 Task: Add the task  Implement a new remote desktop solution for a company's employees to the section Automated Build and Deployment Sprint in the project AgileDeck and add a Due Date to the respective task as 2023/12/06
Action: Mouse moved to (63, 387)
Screenshot: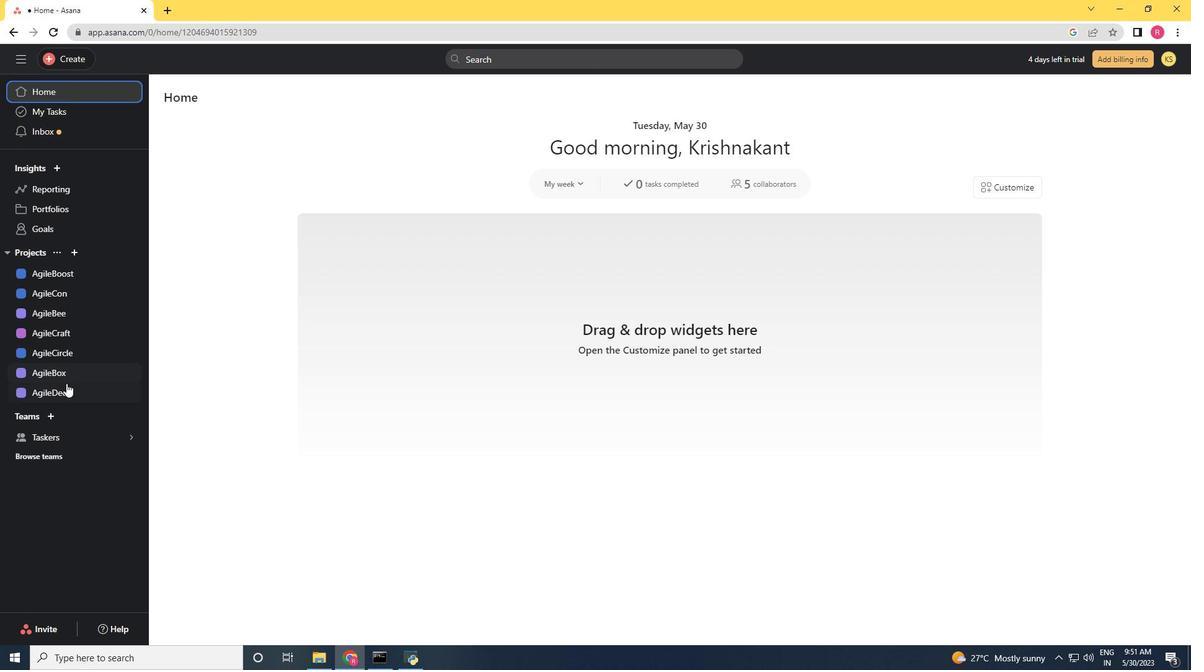 
Action: Mouse pressed left at (63, 387)
Screenshot: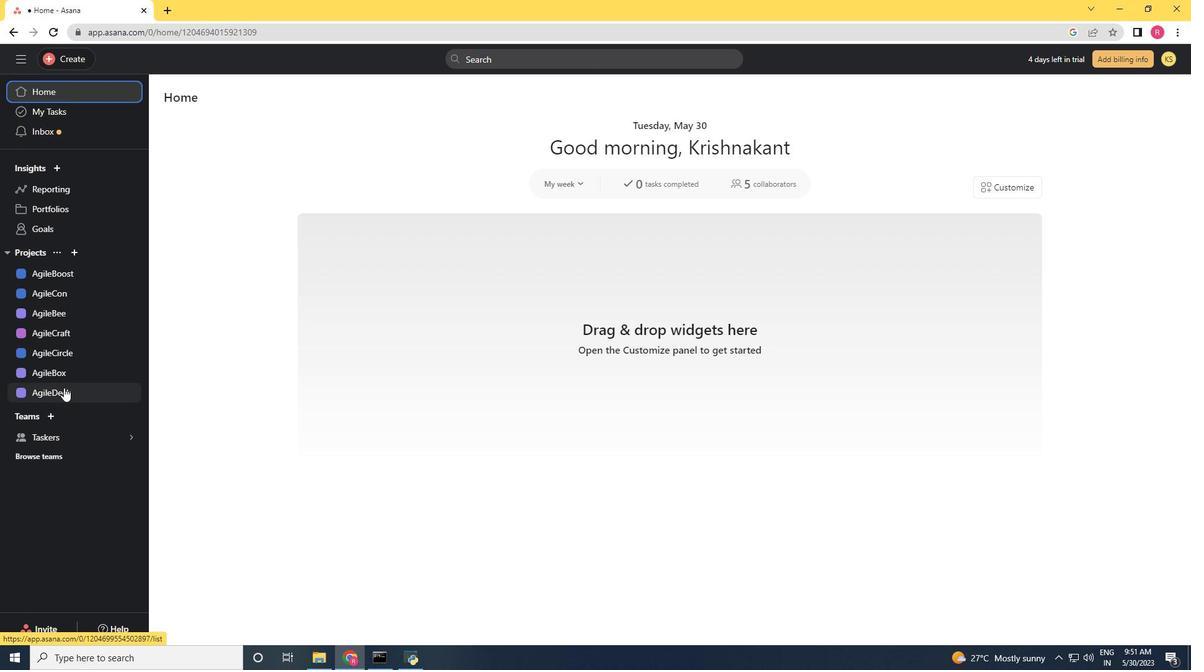 
Action: Mouse moved to (691, 507)
Screenshot: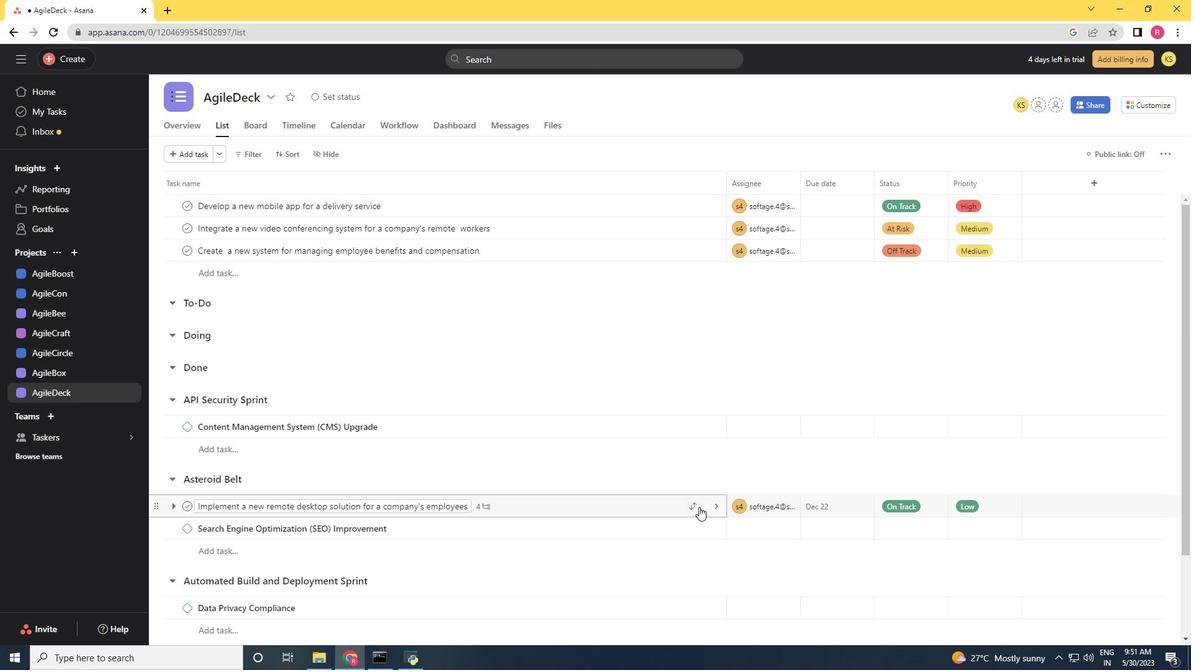 
Action: Mouse pressed left at (691, 507)
Screenshot: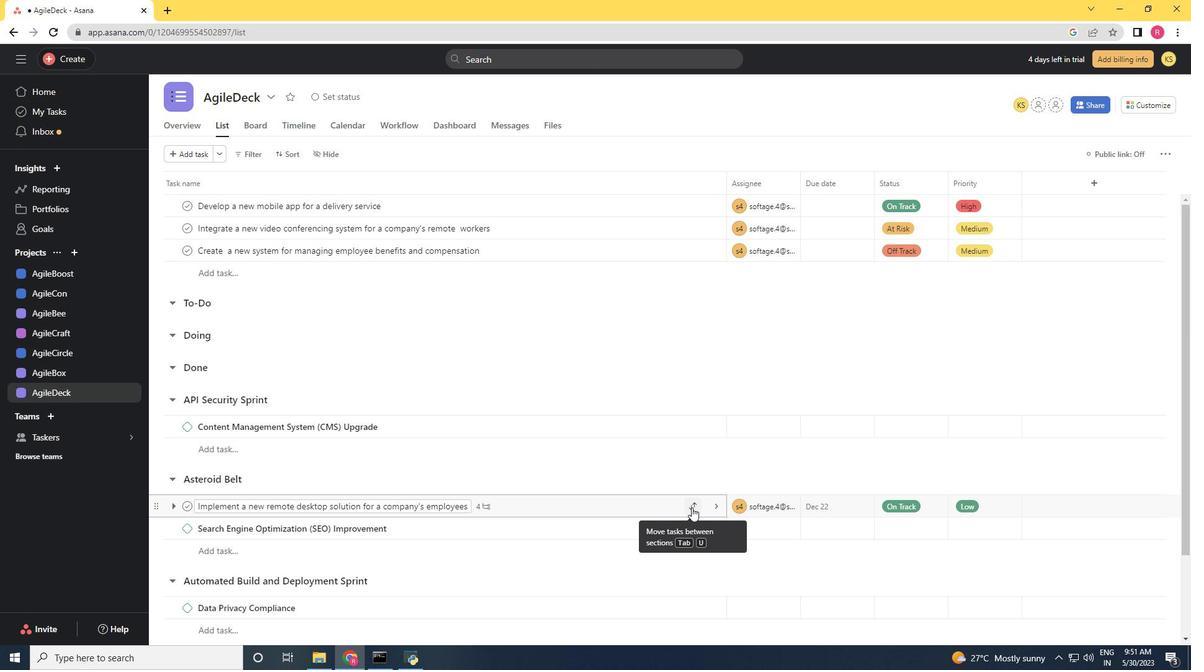 
Action: Mouse moved to (659, 466)
Screenshot: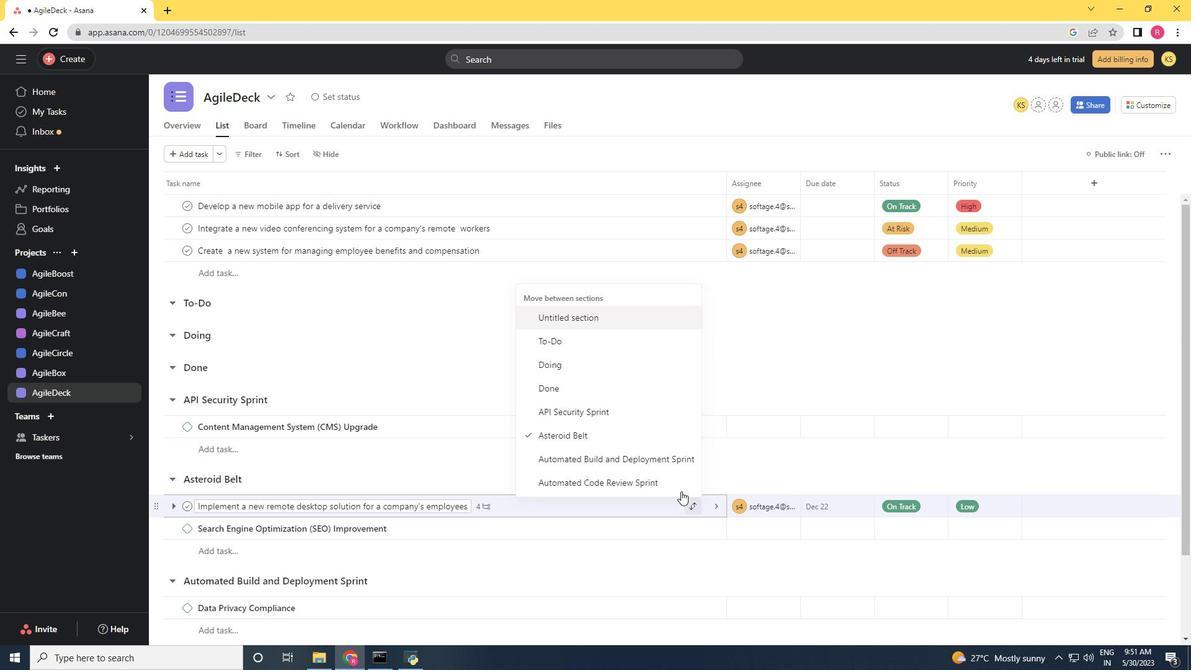 
Action: Mouse pressed left at (659, 466)
Screenshot: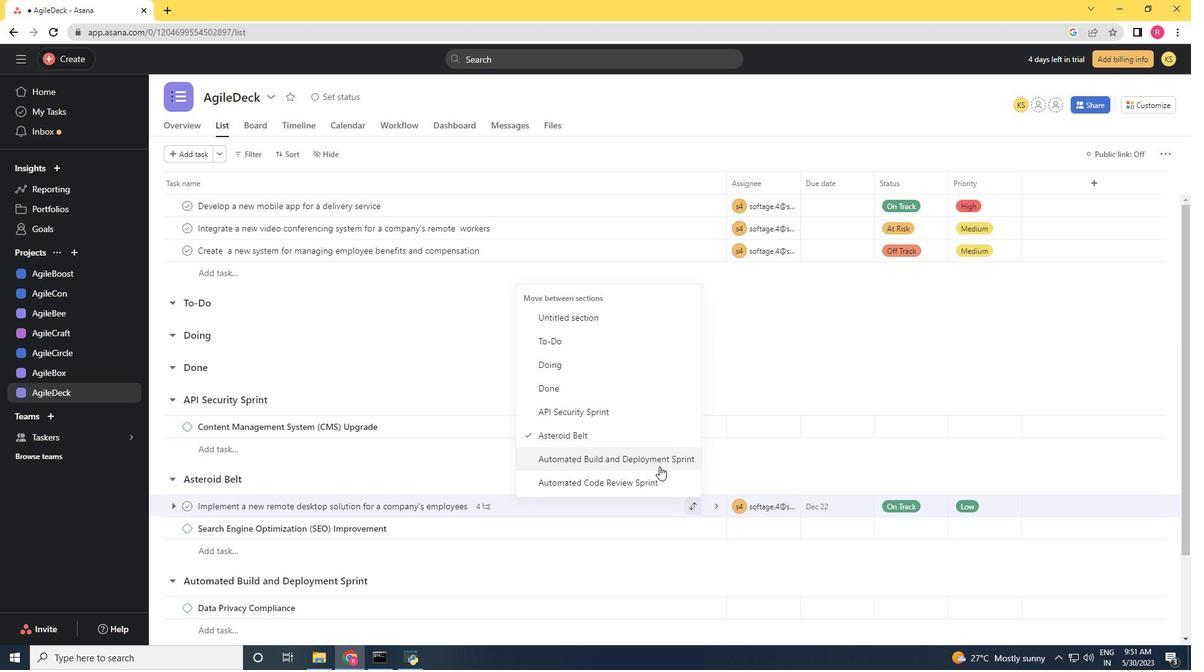 
Action: Mouse moved to (614, 586)
Screenshot: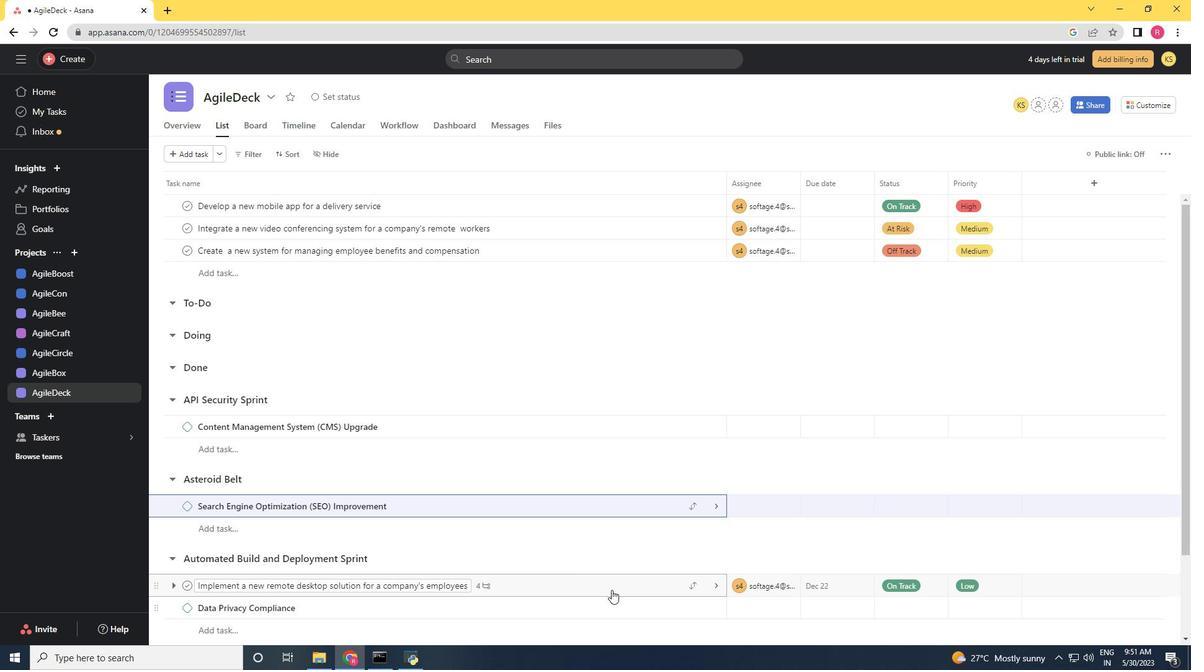 
Action: Mouse pressed left at (614, 586)
Screenshot: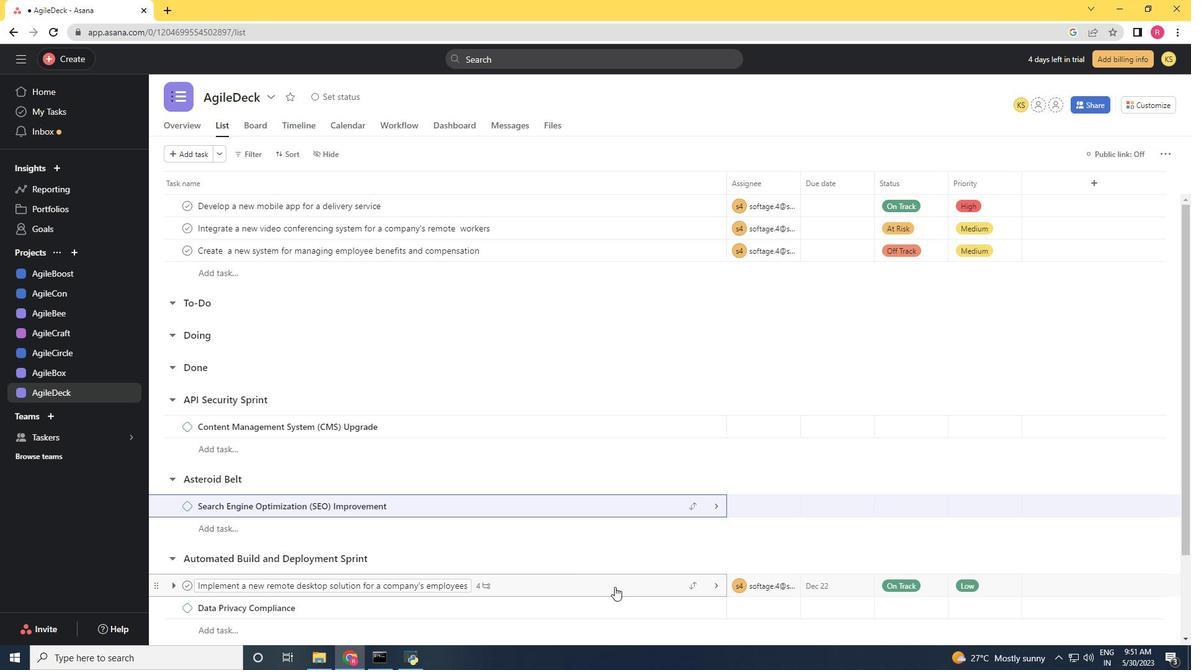 
Action: Mouse moved to (921, 271)
Screenshot: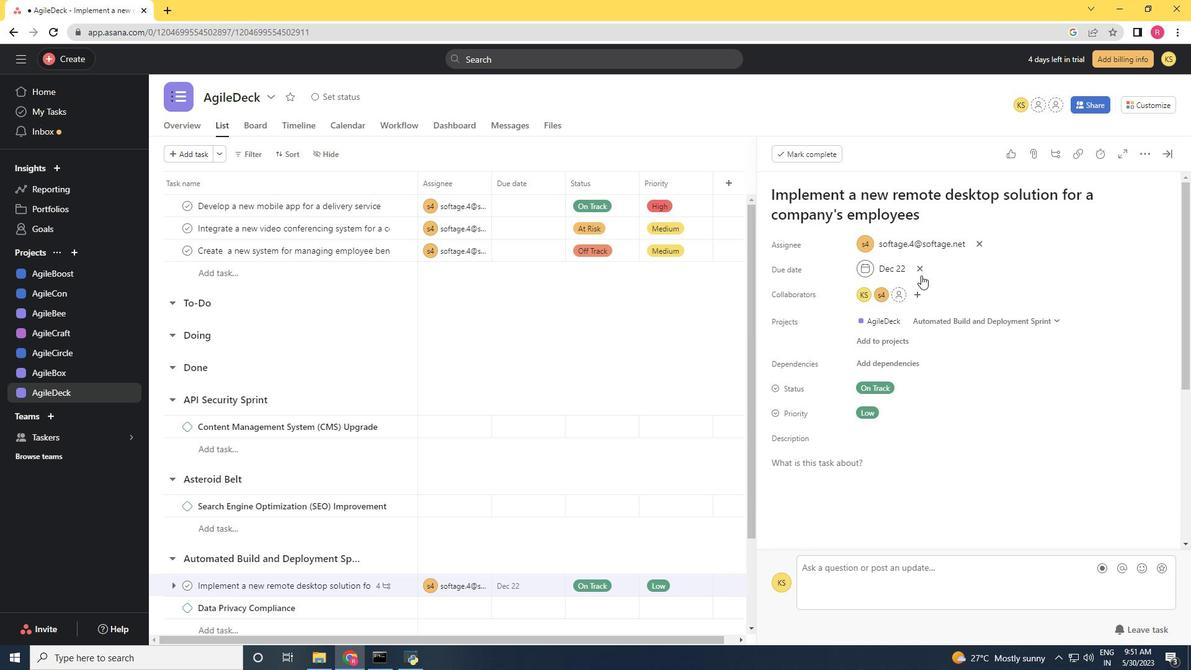 
Action: Mouse pressed left at (921, 271)
Screenshot: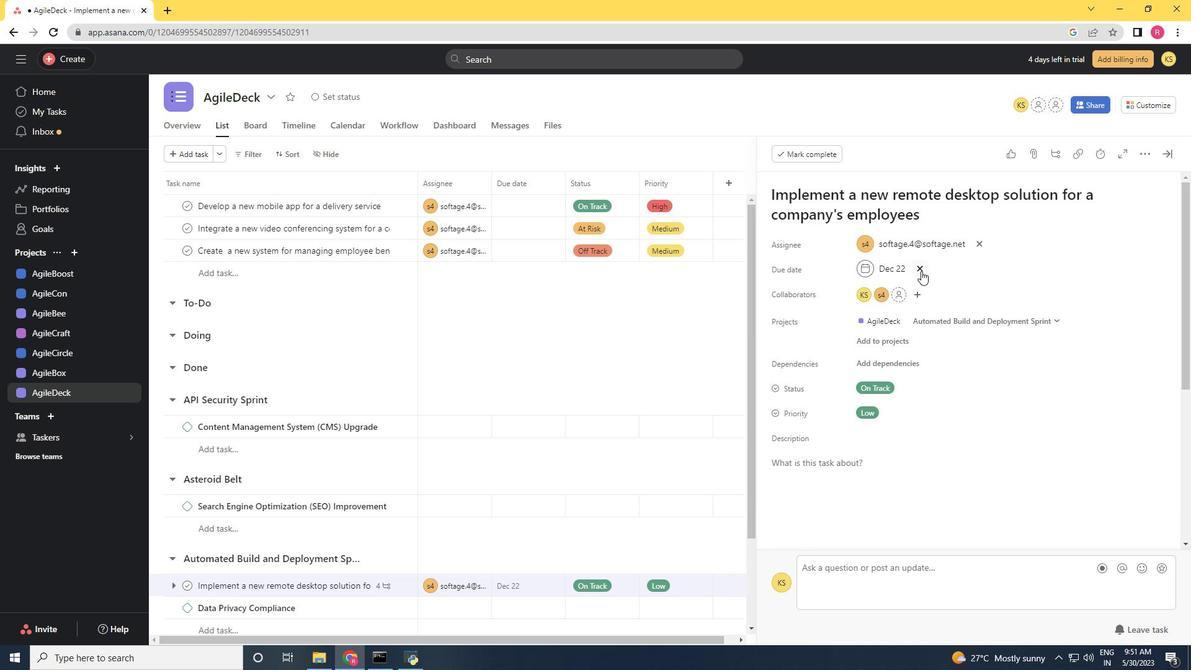 
Action: Mouse moved to (867, 268)
Screenshot: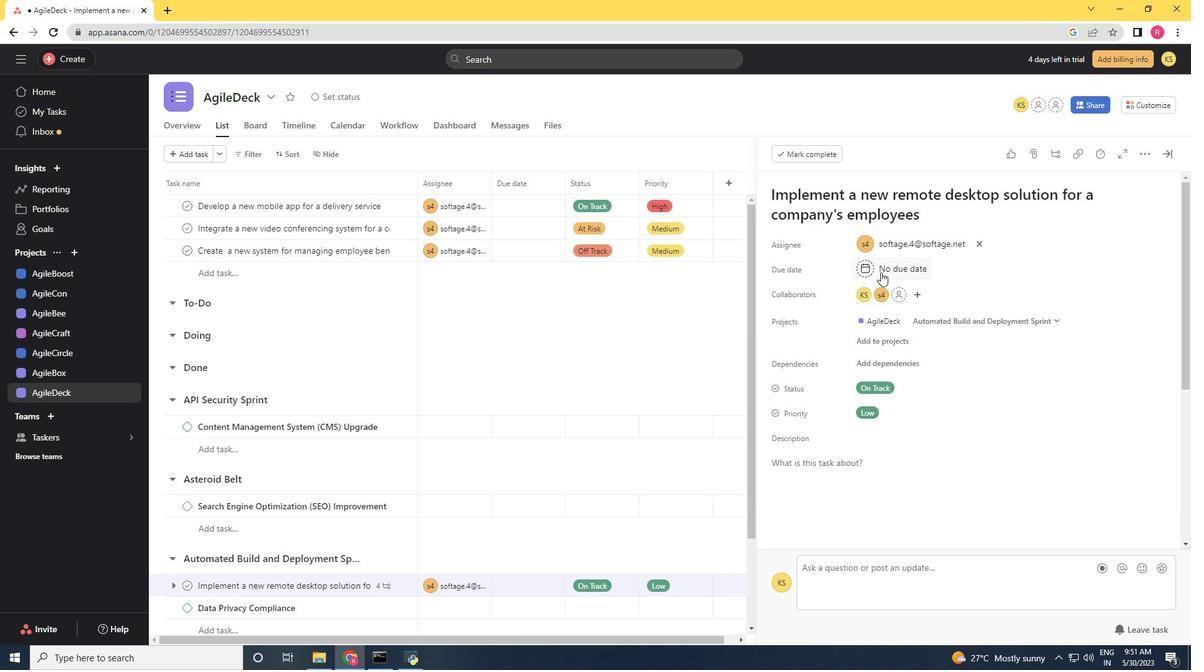 
Action: Mouse pressed left at (867, 268)
Screenshot: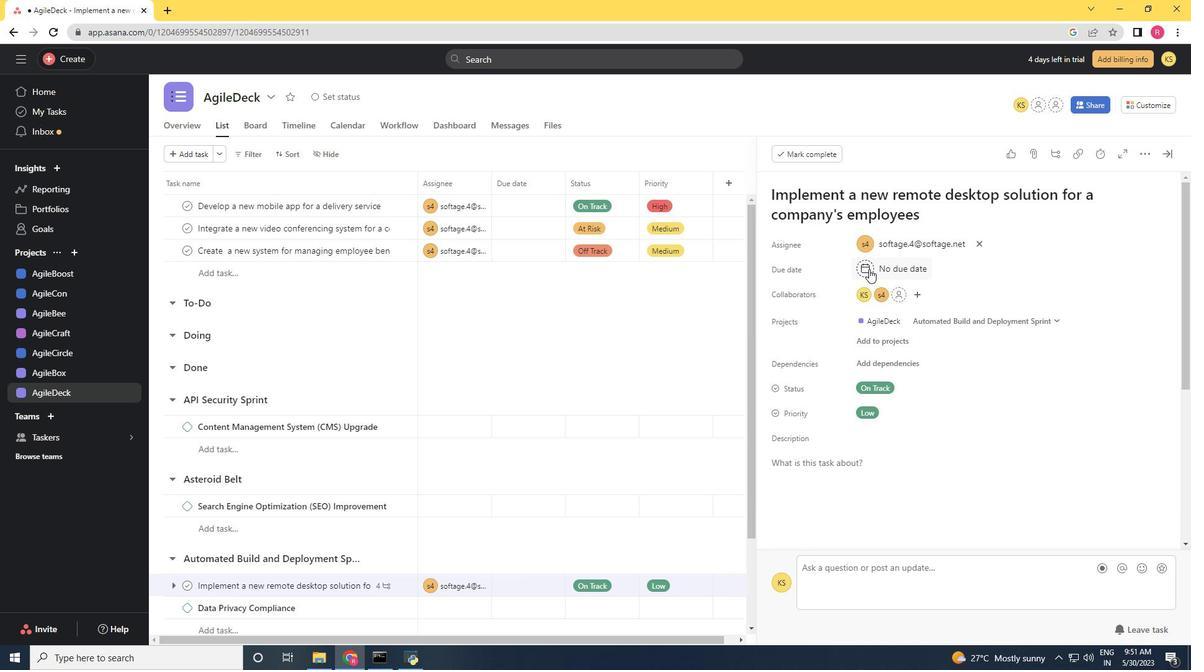 
Action: Mouse moved to (1001, 330)
Screenshot: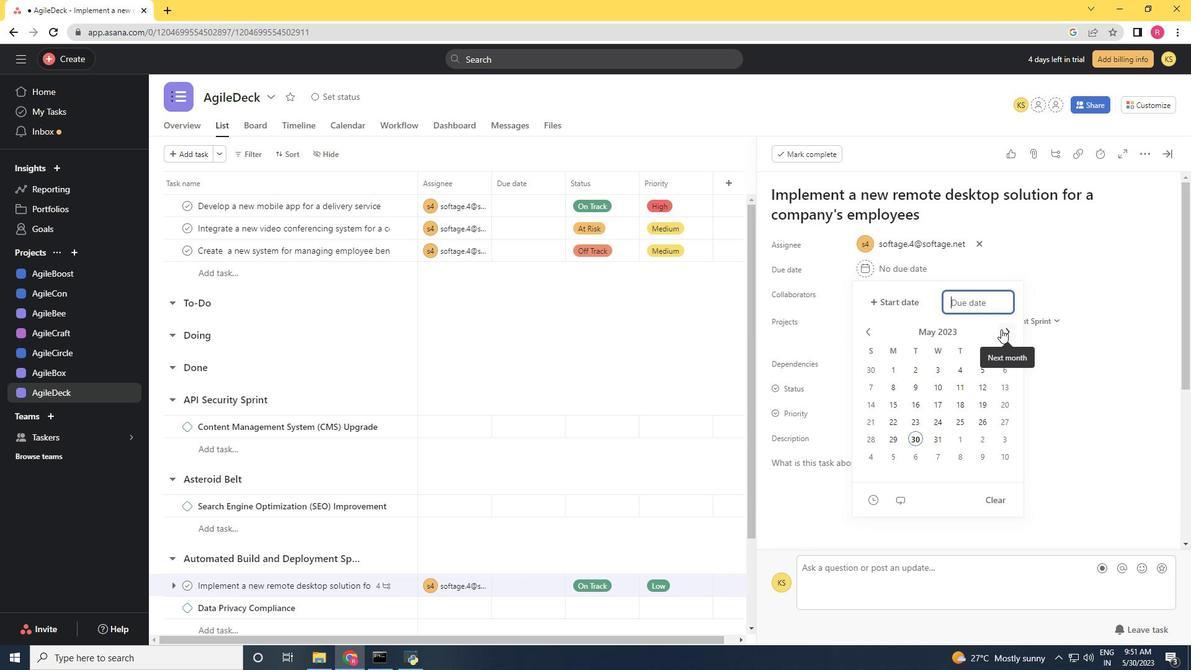 
Action: Mouse pressed left at (1001, 330)
Screenshot: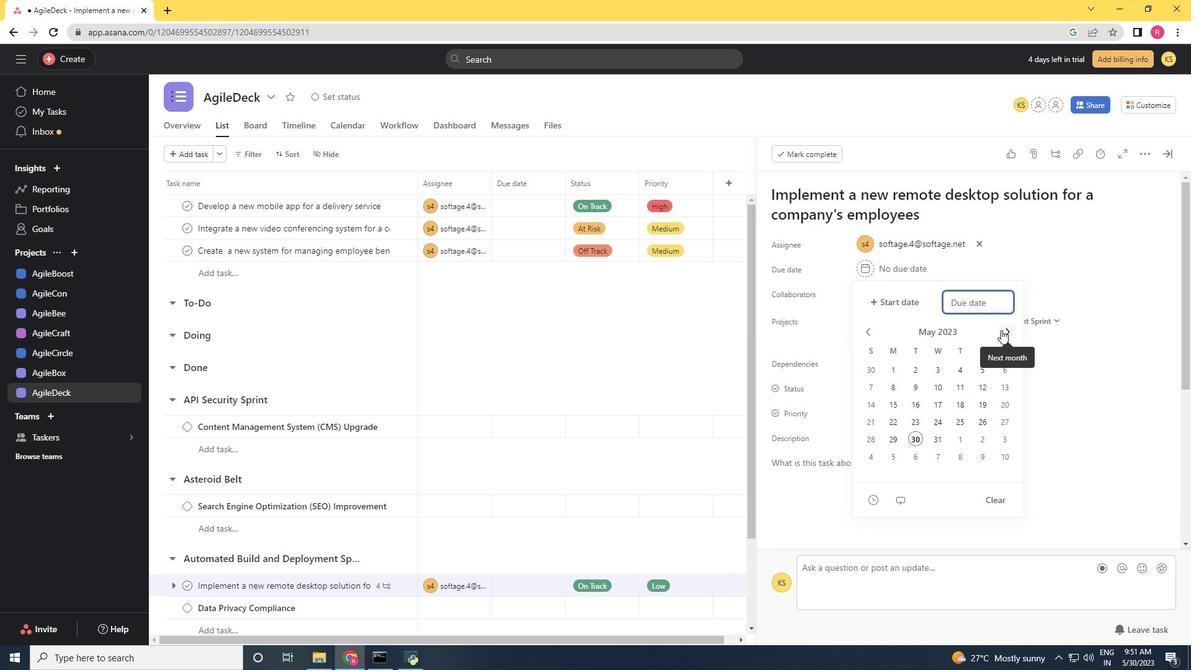 
Action: Mouse pressed left at (1001, 330)
Screenshot: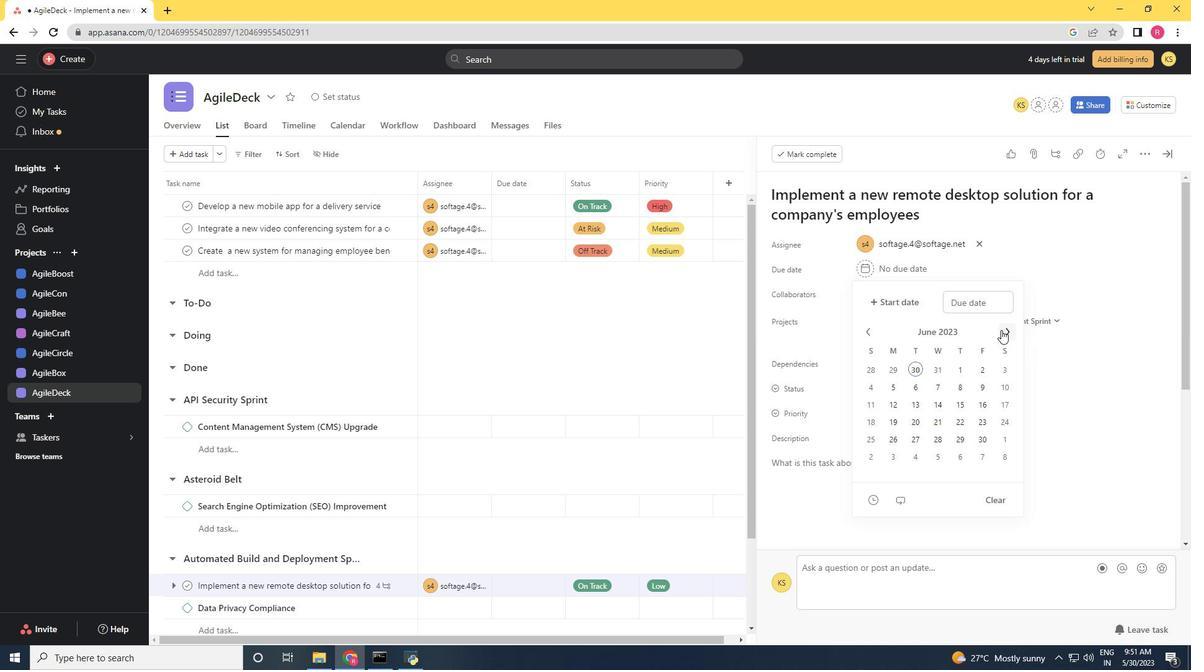 
Action: Mouse moved to (1005, 331)
Screenshot: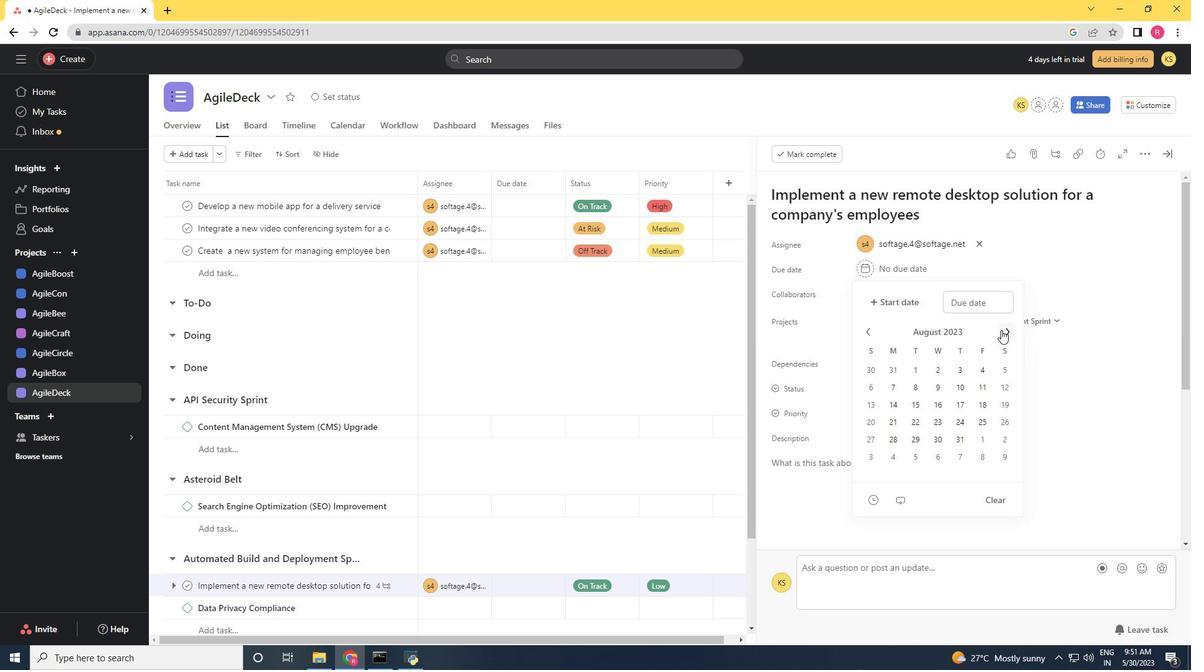 
Action: Mouse pressed left at (1005, 331)
Screenshot: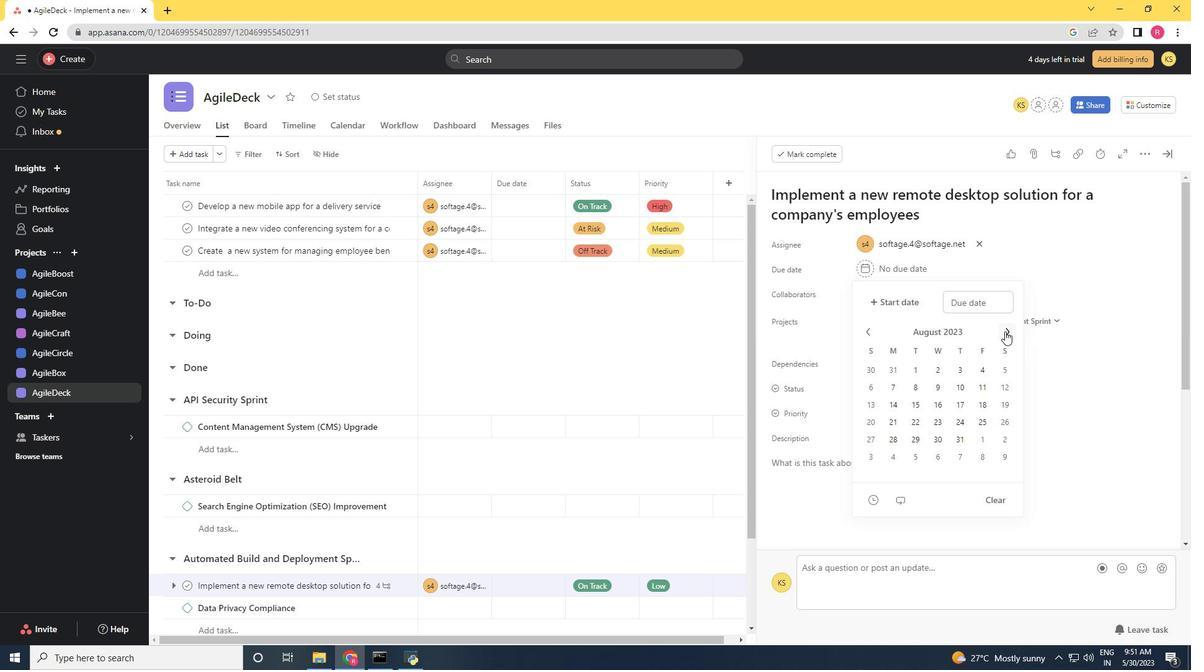 
Action: Mouse moved to (1005, 331)
Screenshot: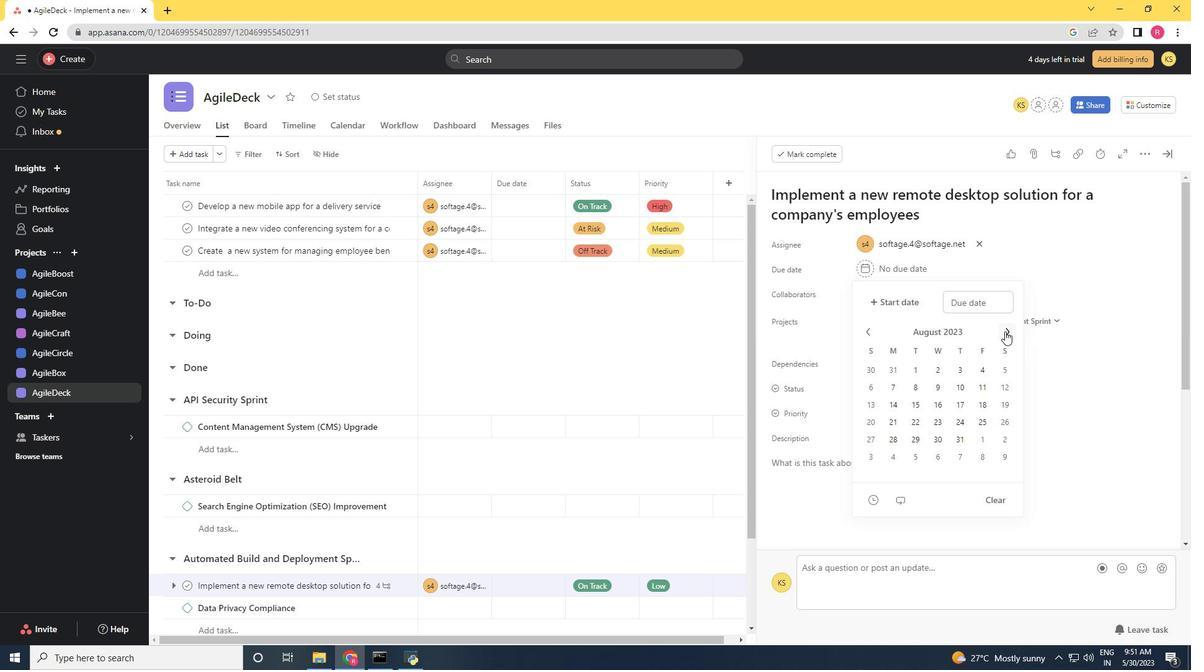 
Action: Mouse pressed left at (1005, 331)
Screenshot: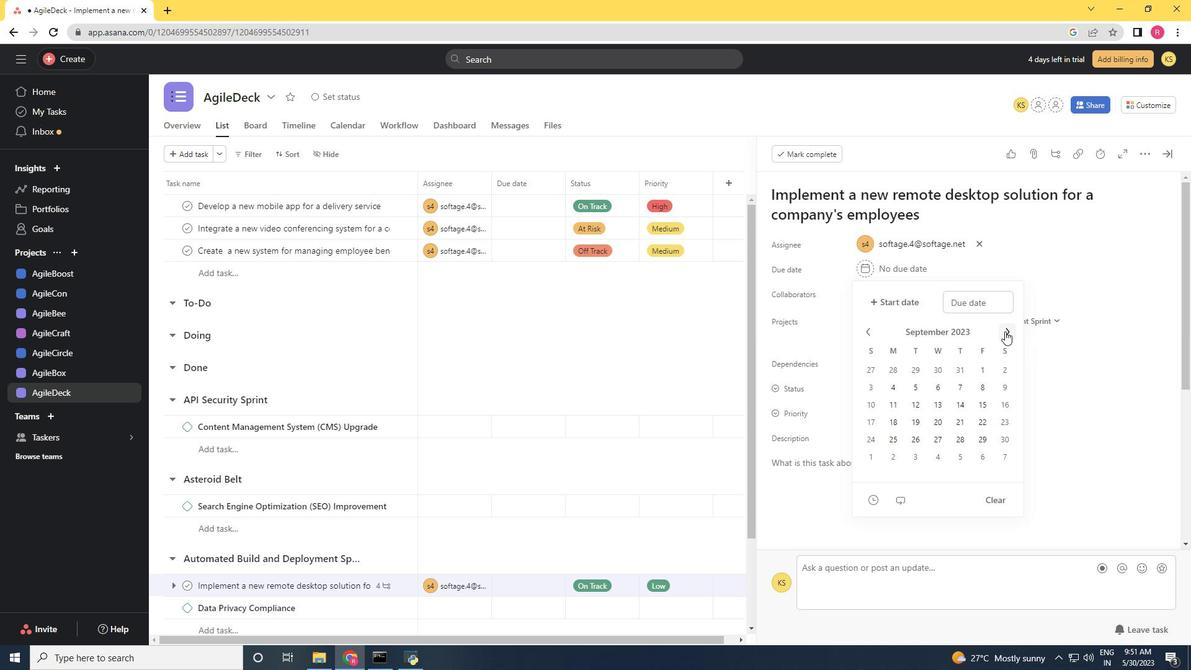 
Action: Mouse pressed left at (1005, 331)
Screenshot: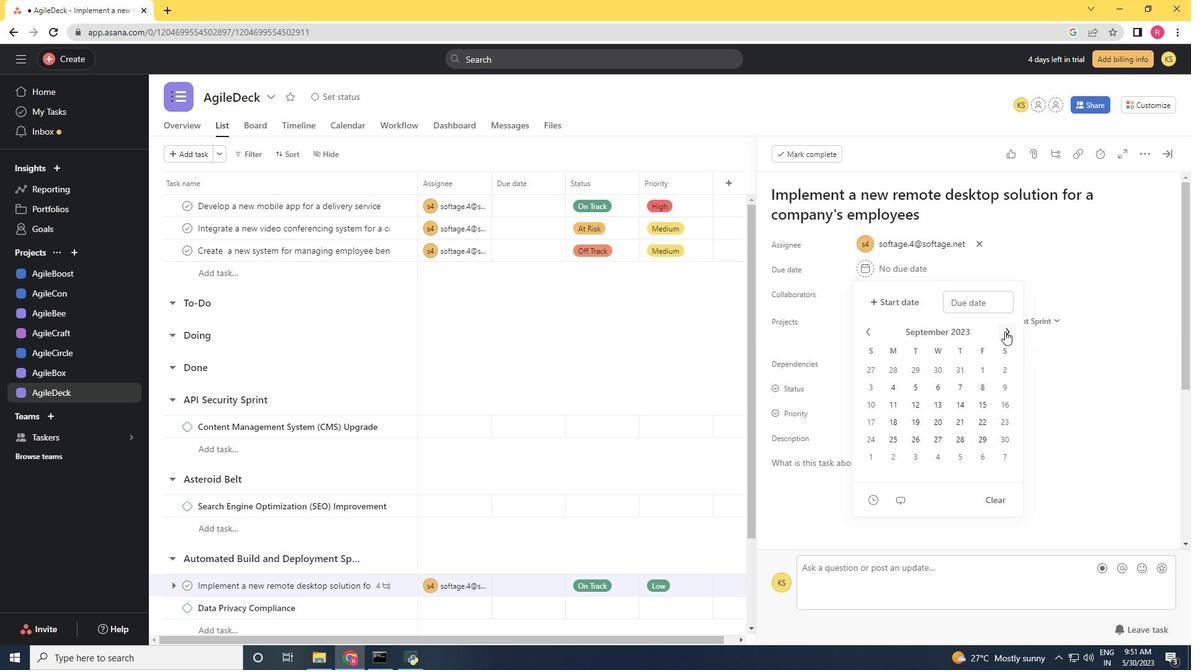 
Action: Mouse pressed left at (1005, 331)
Screenshot: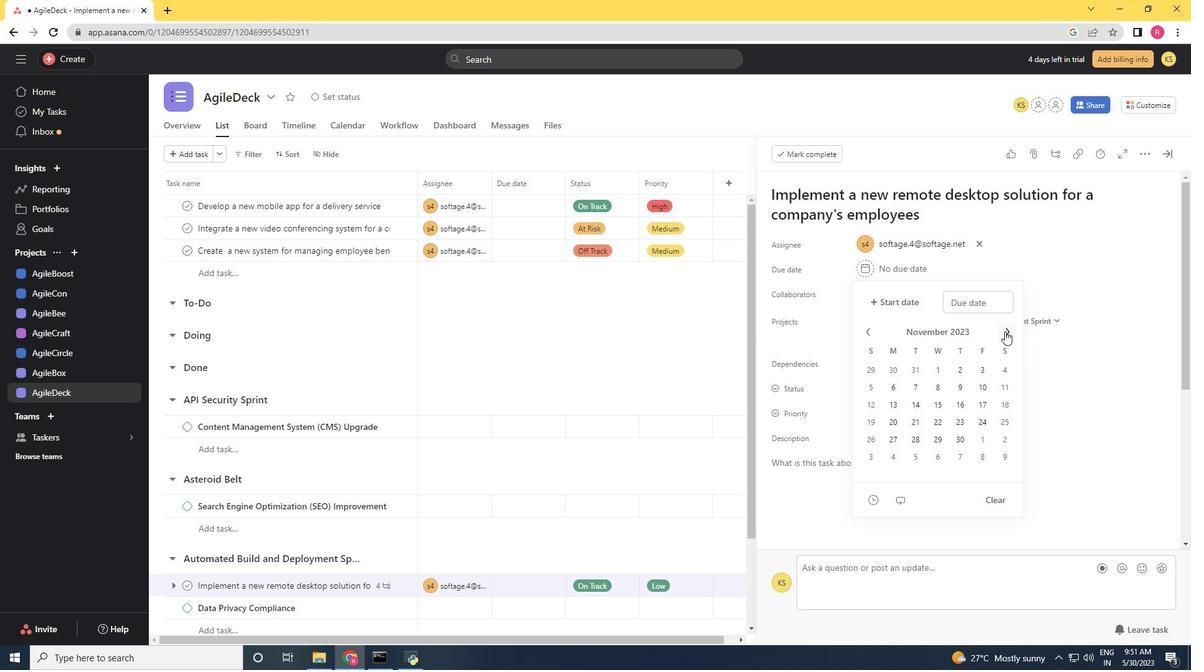 
Action: Mouse moved to (930, 387)
Screenshot: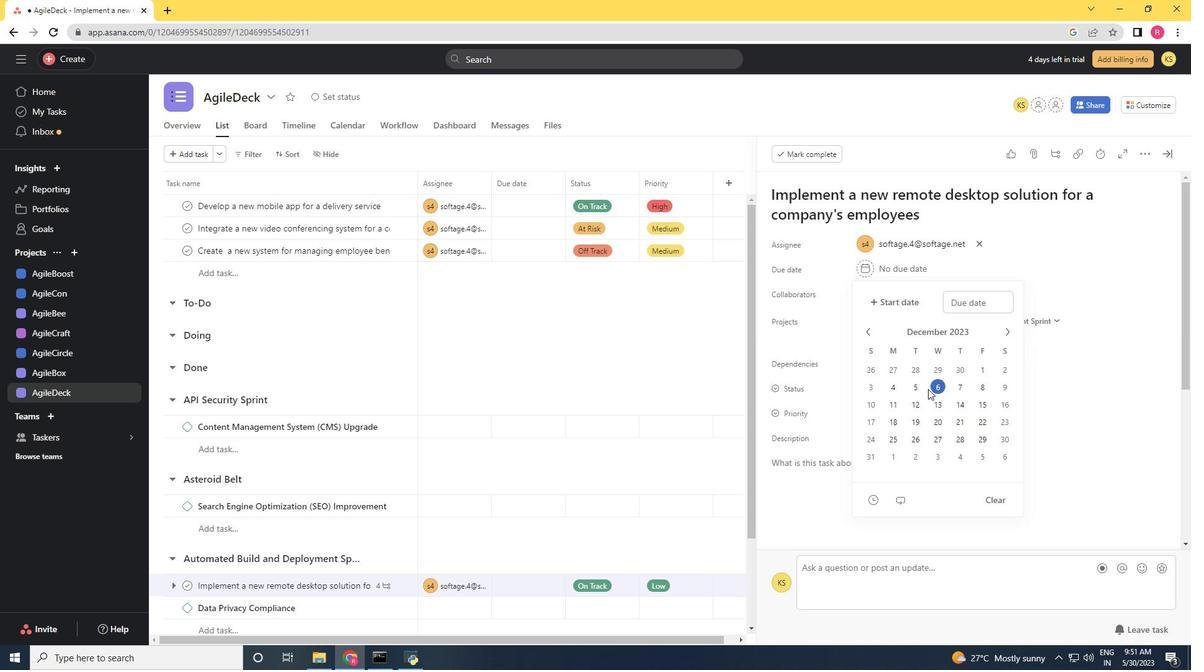 
Action: Mouse pressed left at (930, 387)
Screenshot: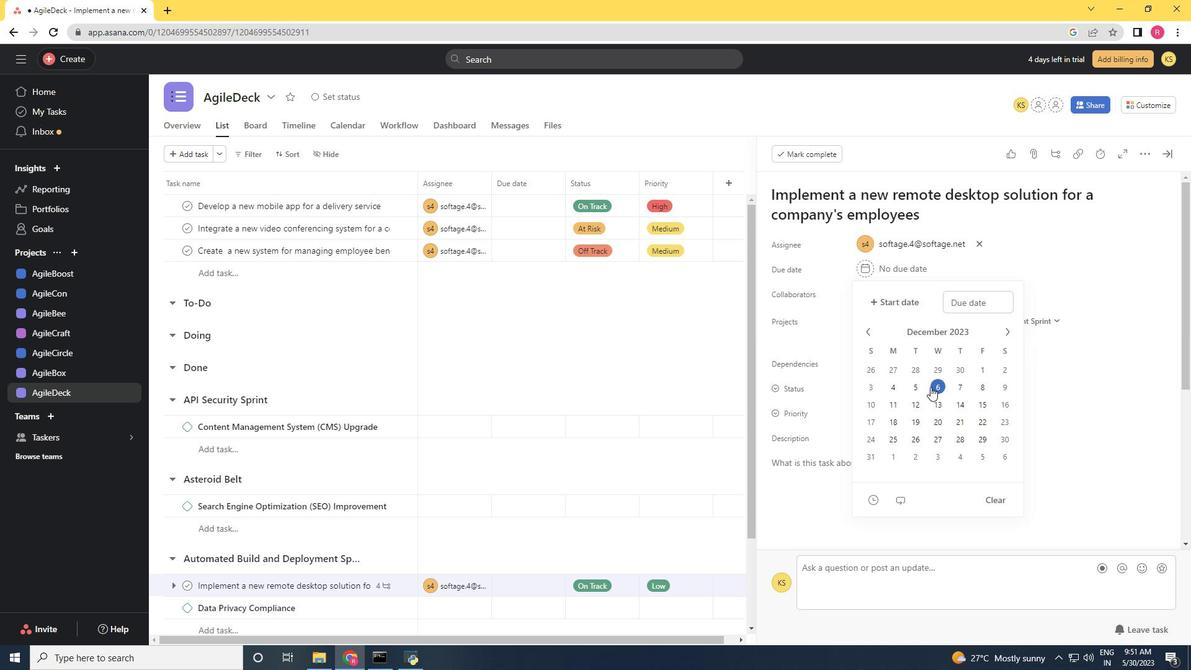 
Action: Mouse moved to (1095, 396)
Screenshot: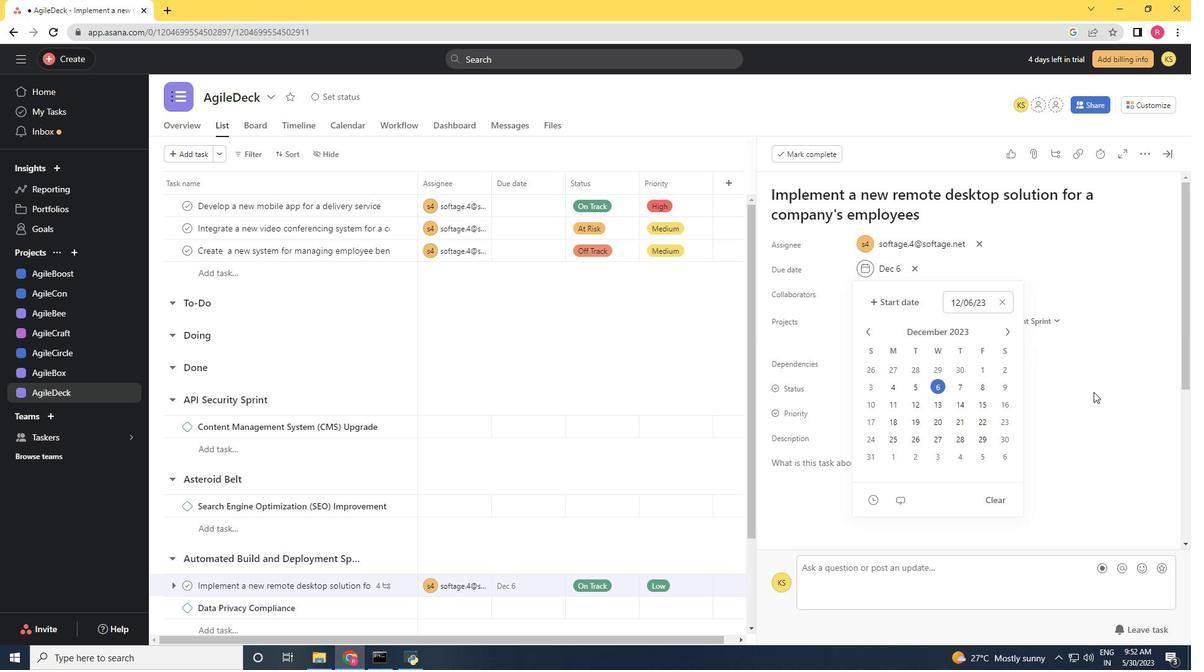 
Action: Mouse pressed left at (1095, 396)
Screenshot: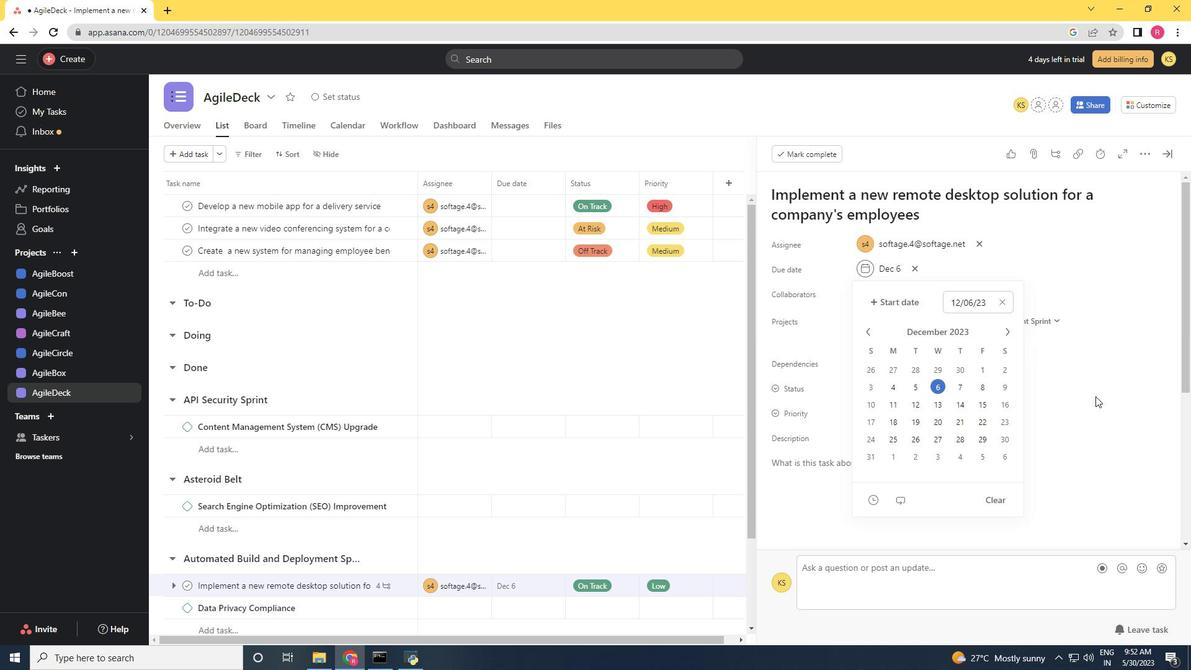 
